 Task: Create a section Cosmic Ray and in the section, add a milestone Machine Learning Analytics Implementation in the project TurboCharge.
Action: Mouse moved to (63, 343)
Screenshot: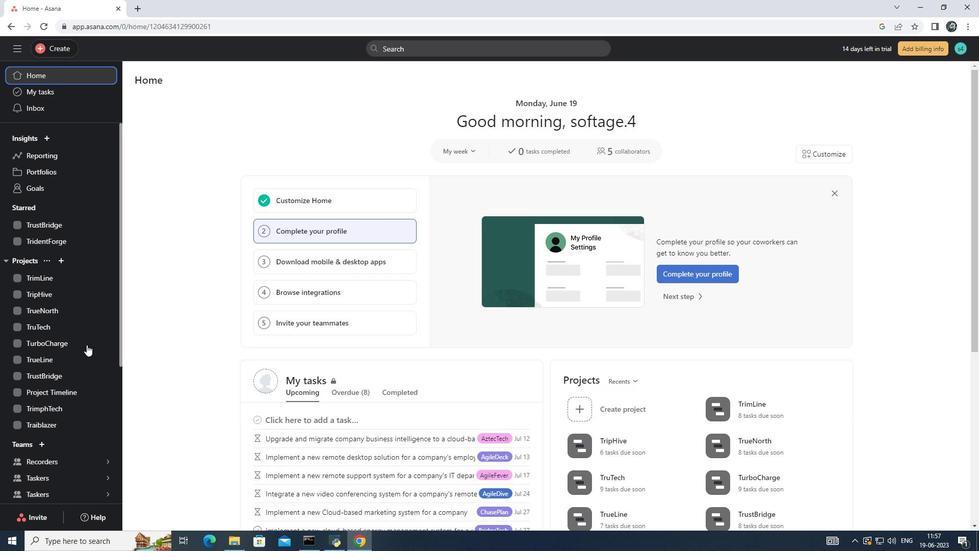 
Action: Mouse pressed left at (63, 343)
Screenshot: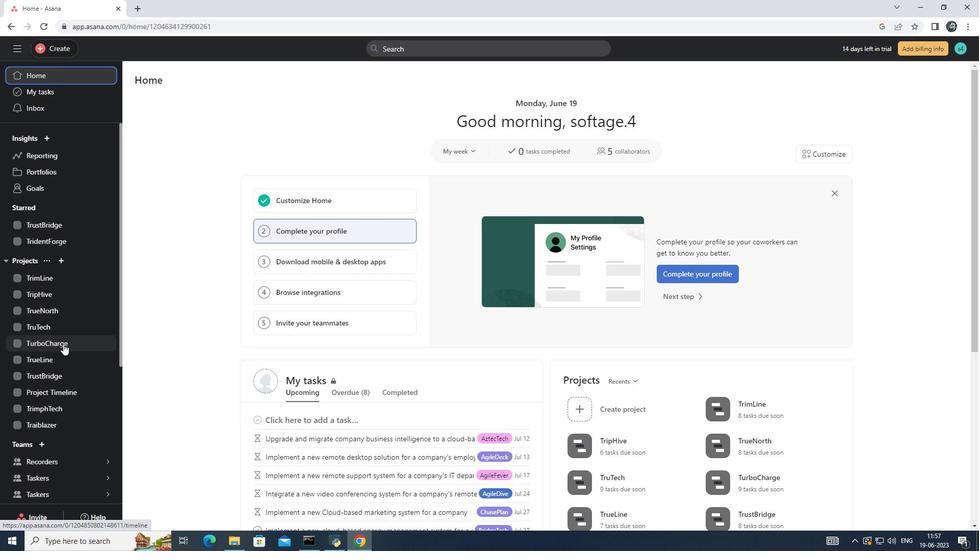 
Action: Mouse moved to (192, 386)
Screenshot: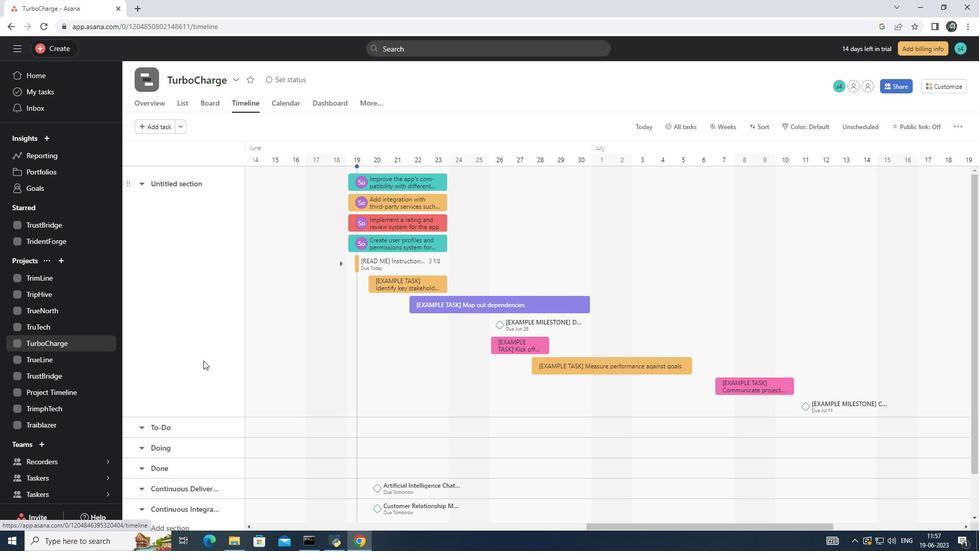 
Action: Mouse scrolled (192, 385) with delta (0, 0)
Screenshot: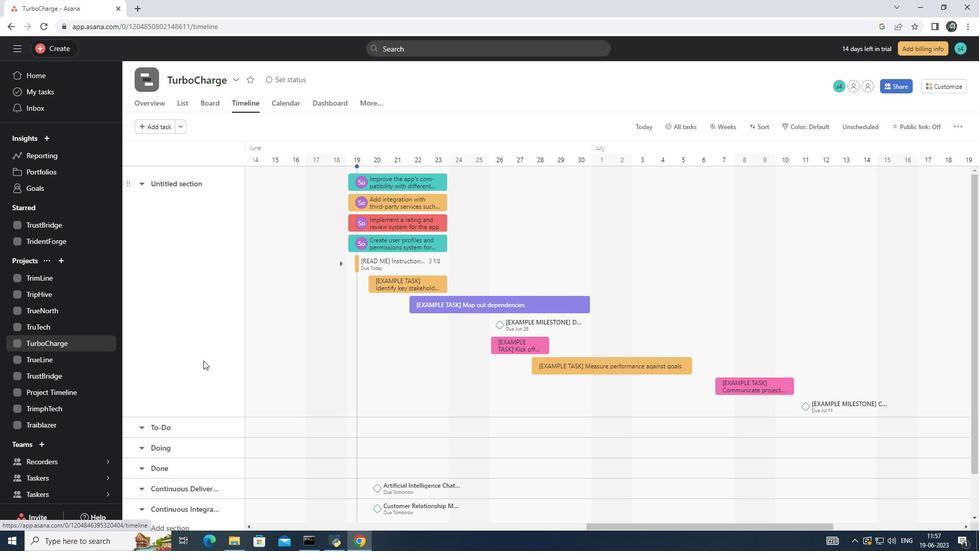 
Action: Mouse moved to (191, 387)
Screenshot: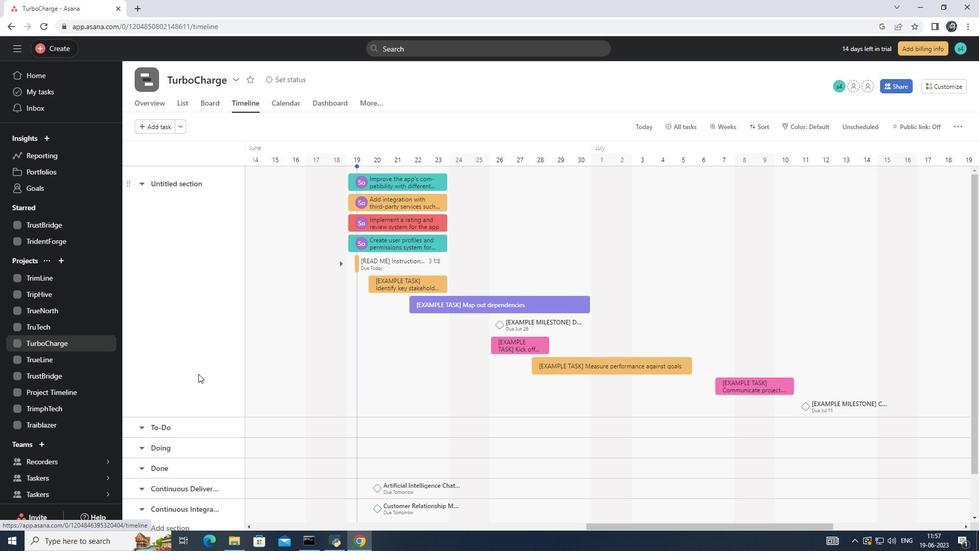 
Action: Mouse scrolled (191, 386) with delta (0, 0)
Screenshot: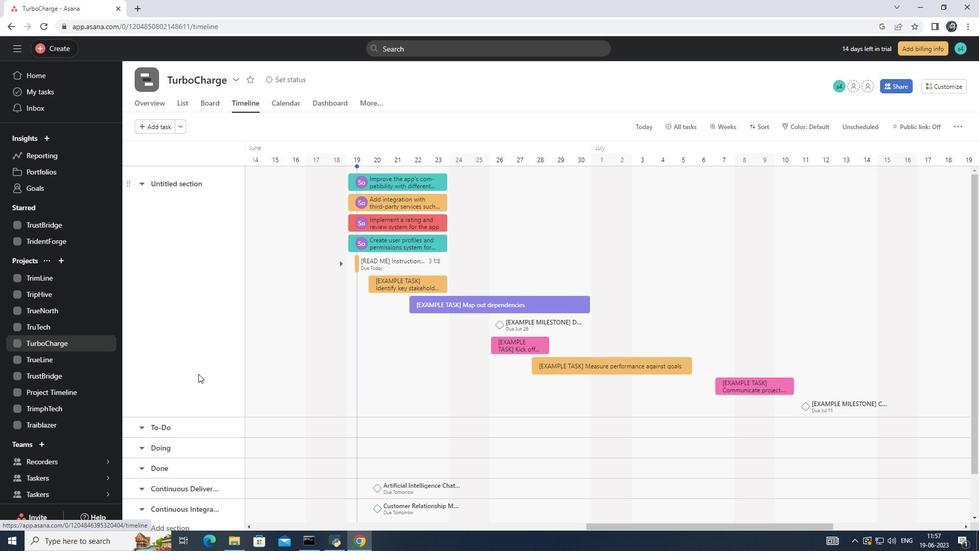 
Action: Mouse moved to (191, 388)
Screenshot: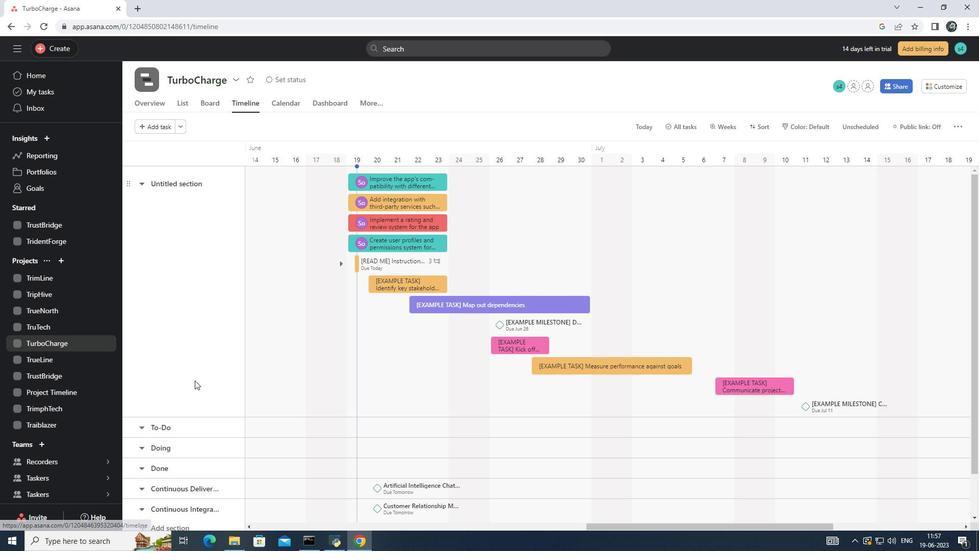 
Action: Mouse scrolled (191, 388) with delta (0, 0)
Screenshot: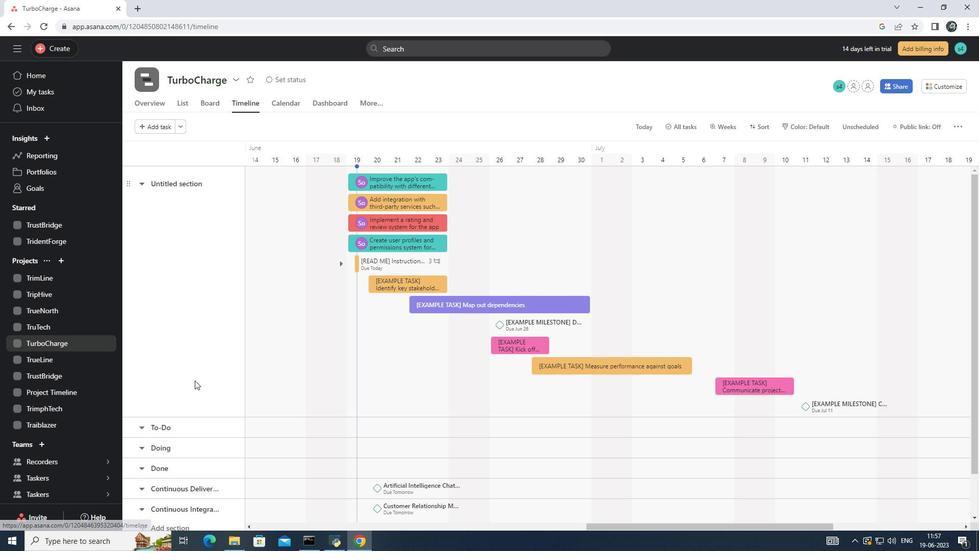 
Action: Mouse moved to (165, 482)
Screenshot: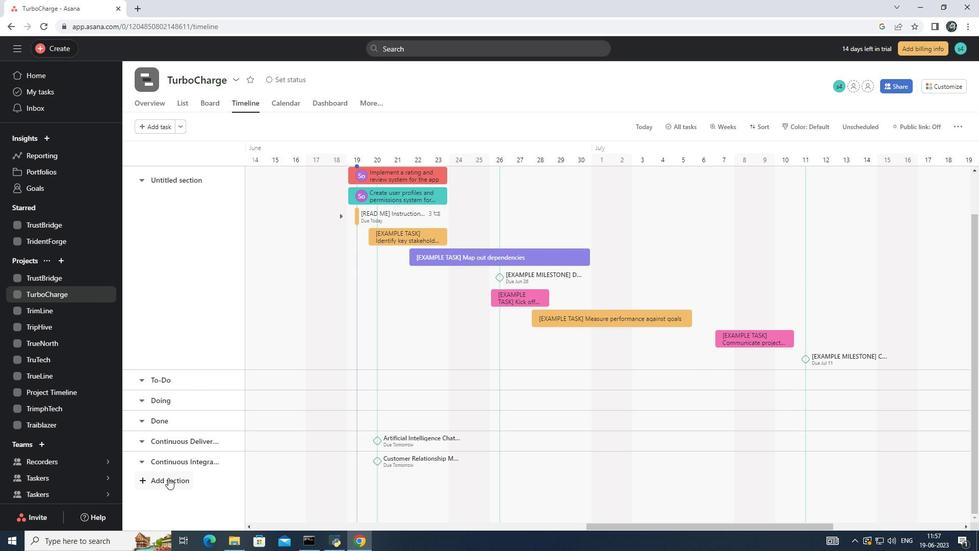 
Action: Mouse pressed left at (165, 482)
Screenshot: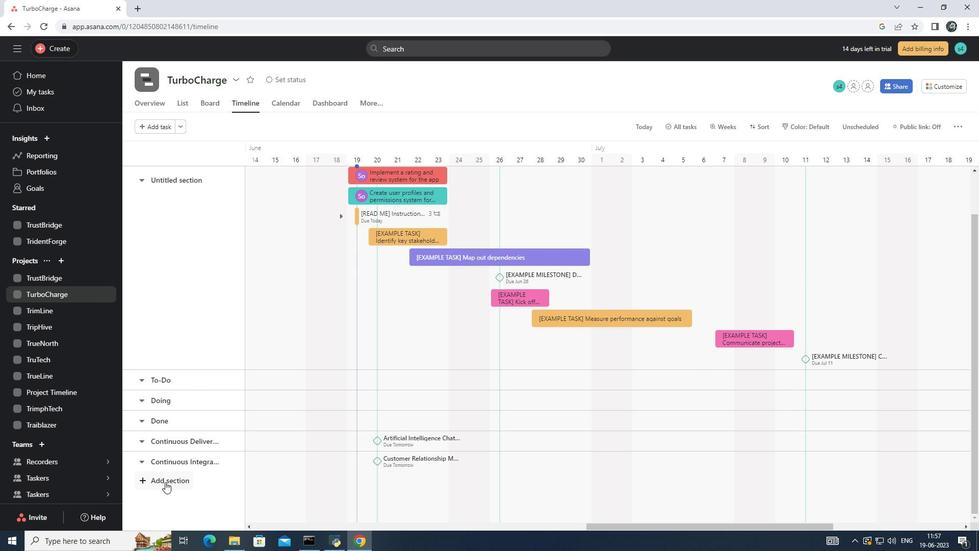 
Action: Mouse moved to (166, 479)
Screenshot: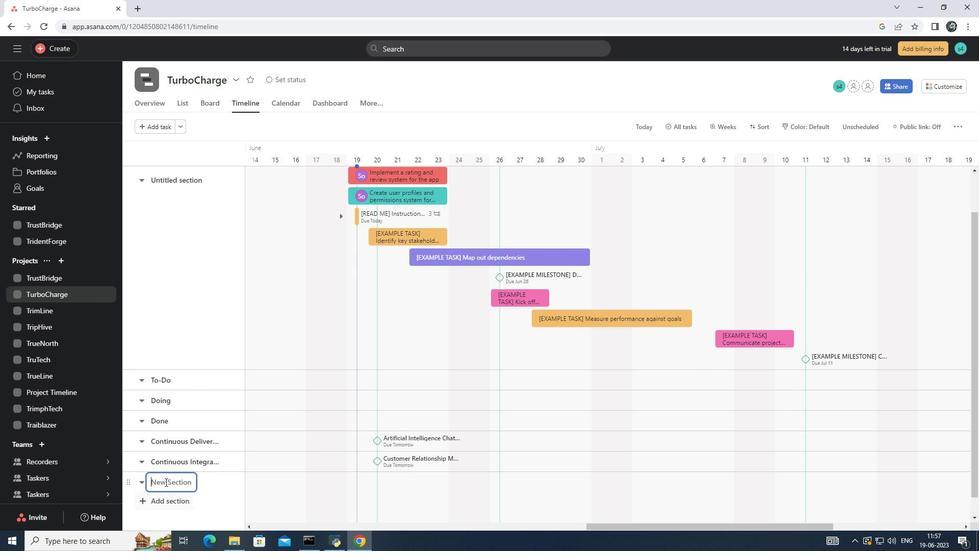 
Action: Key pressed <Key.shift>Cosmic<Key.space><Key.shift><Key.shift><Key.shift>Ray<Key.enter>
Screenshot: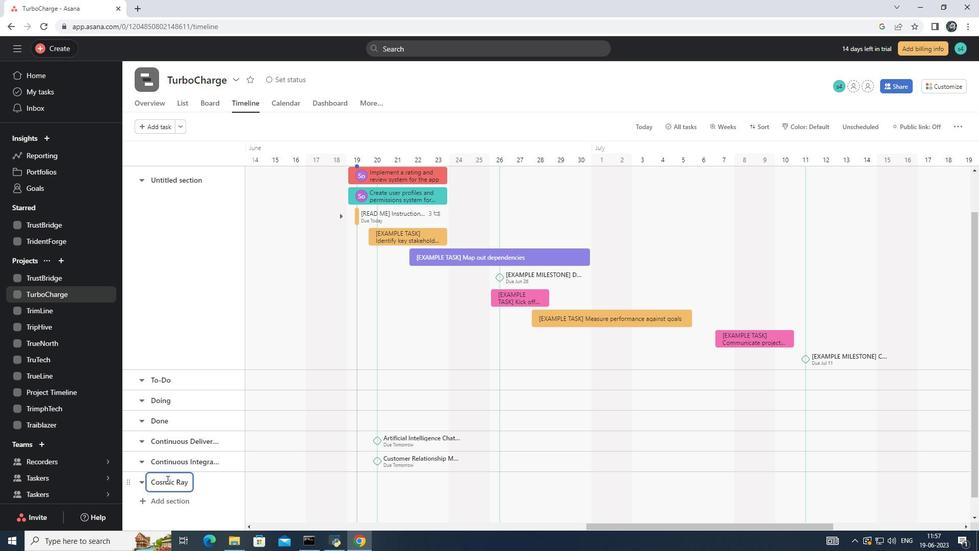 
Action: Mouse moved to (296, 478)
Screenshot: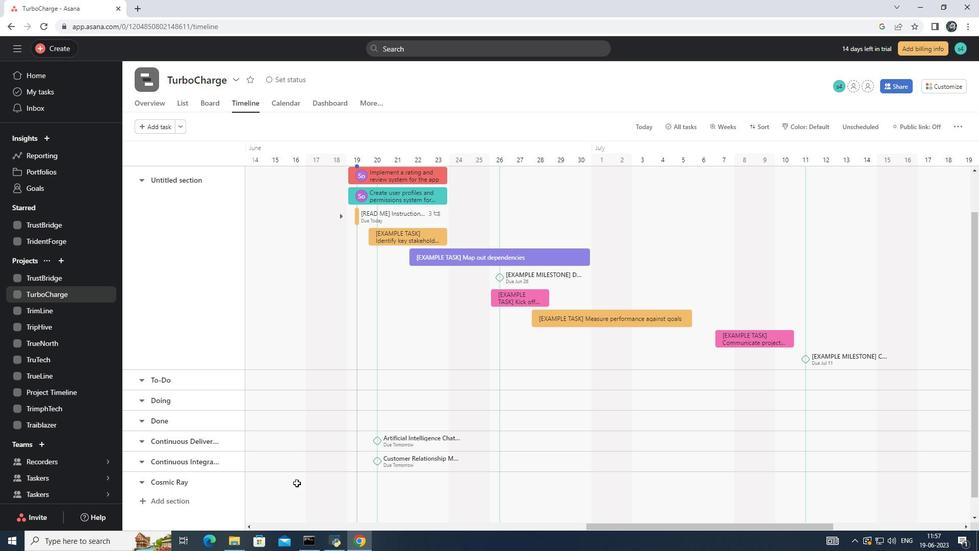 
Action: Mouse pressed left at (296, 478)
Screenshot: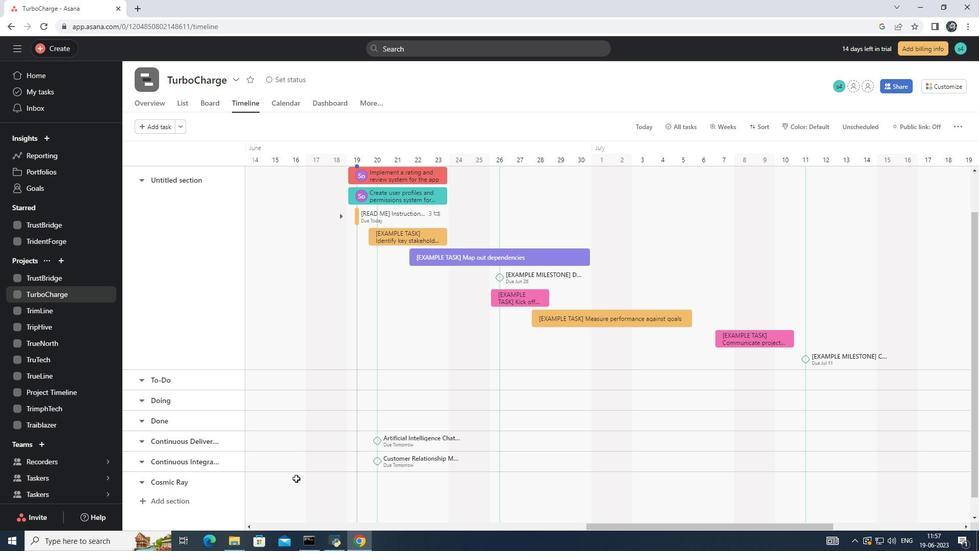 
Action: Mouse moved to (299, 482)
Screenshot: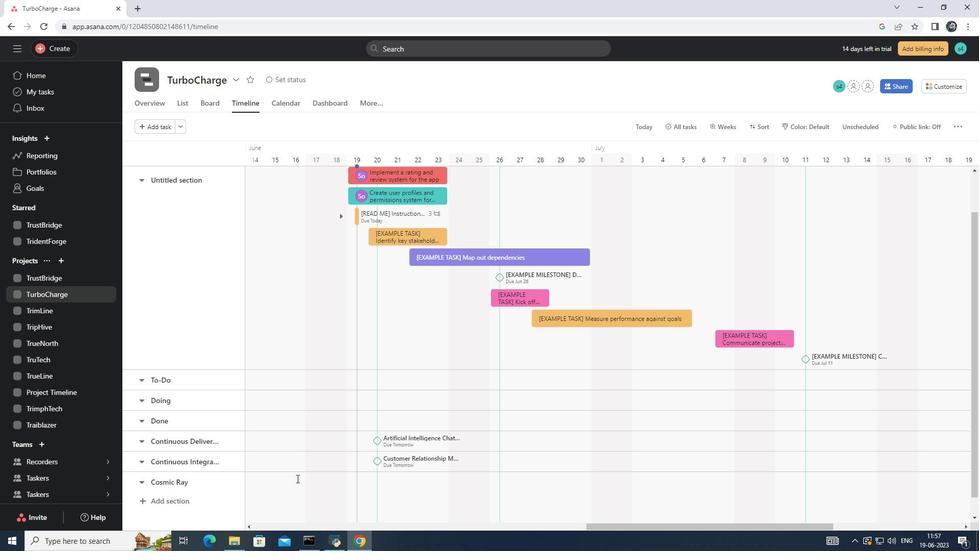 
Action: Key pressed <Key.shift>Machine<Key.space><Key.shift>Learning<Key.space><Key.shift>Analytics<Key.space><Key.shift>Implementation<Key.enter>
Screenshot: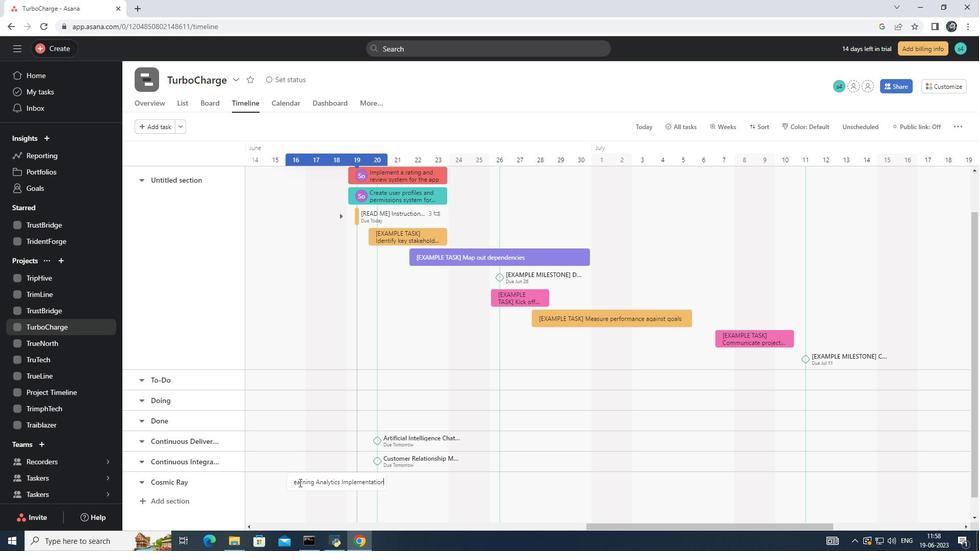 
Action: Mouse moved to (332, 482)
Screenshot: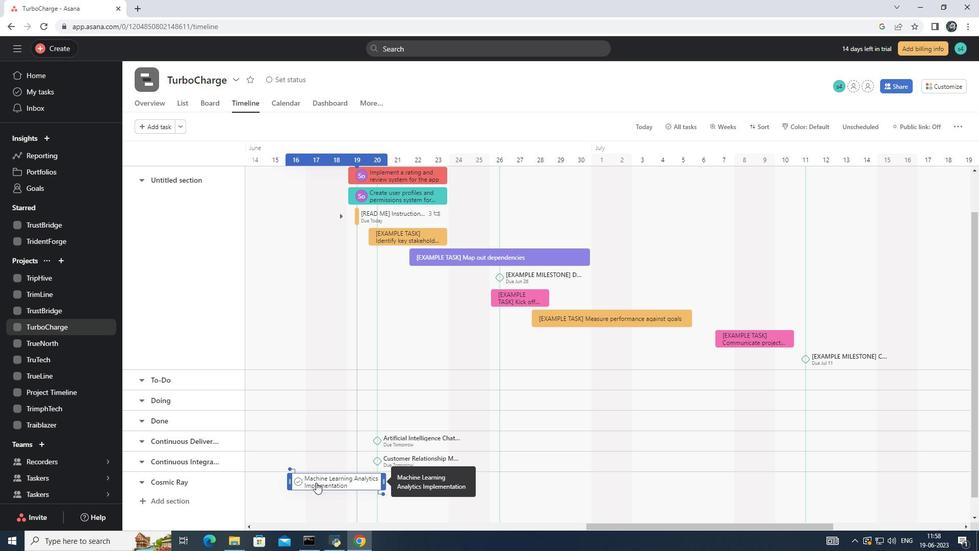 
Action: Mouse pressed right at (332, 482)
Screenshot: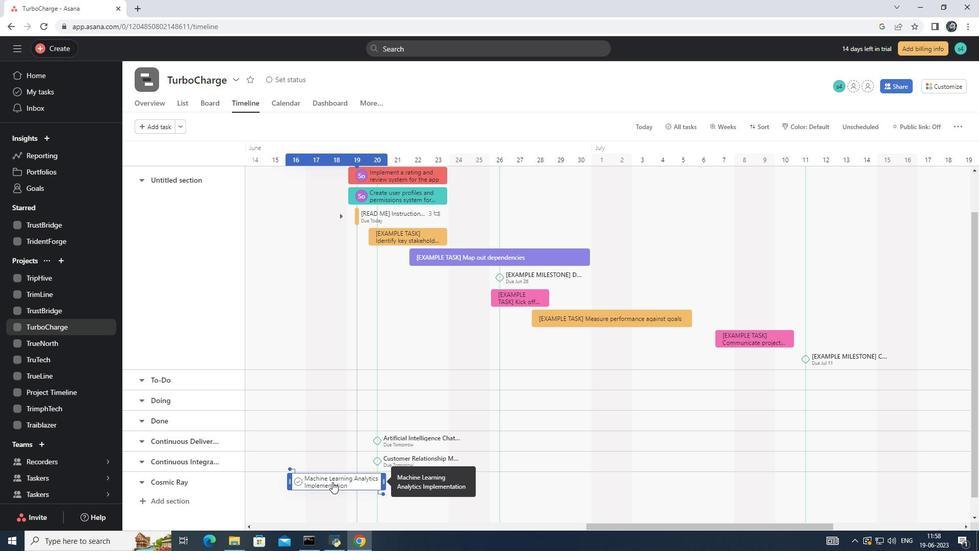 
Action: Mouse moved to (365, 425)
Screenshot: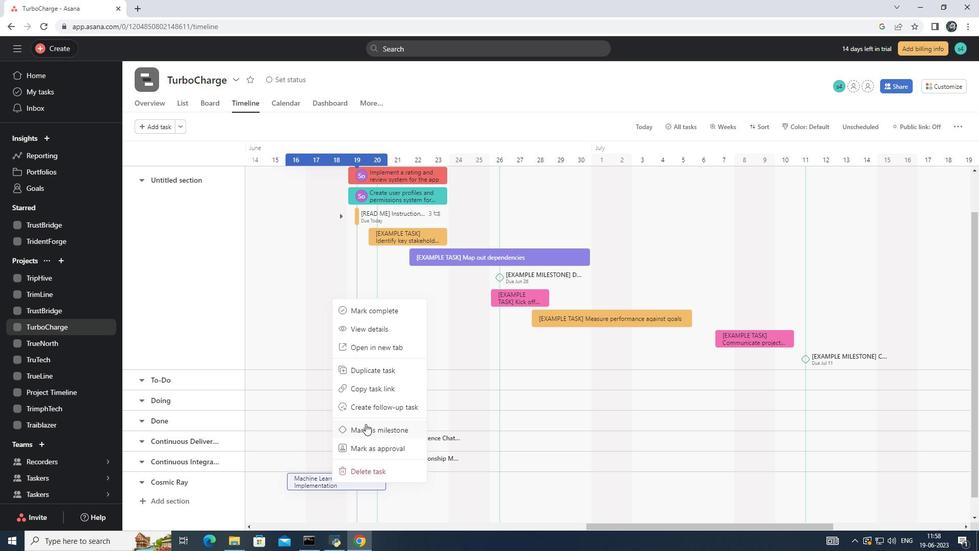 
Action: Mouse pressed left at (365, 425)
Screenshot: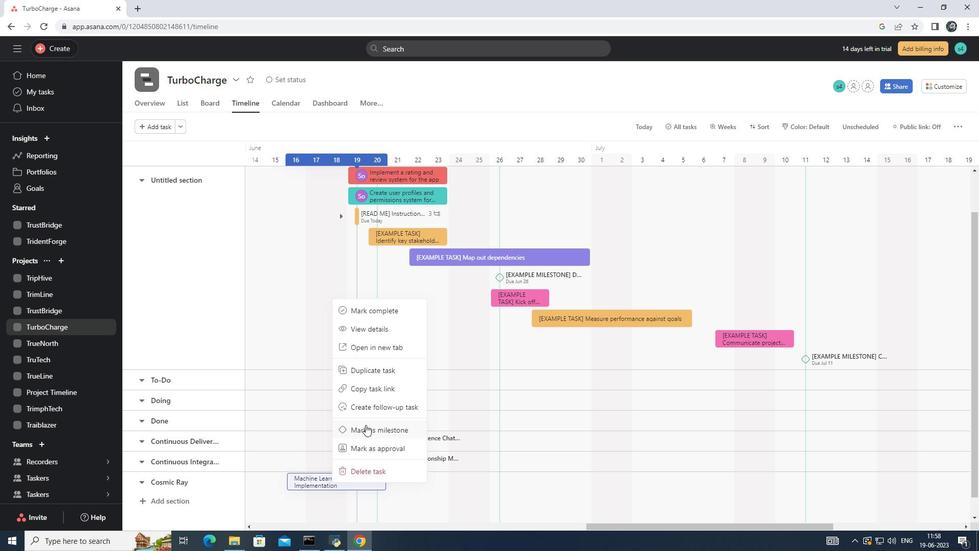 
